 Task: Add Noosa Lemon Yoghurt to the cart.
Action: Mouse pressed left at (17, 122)
Screenshot: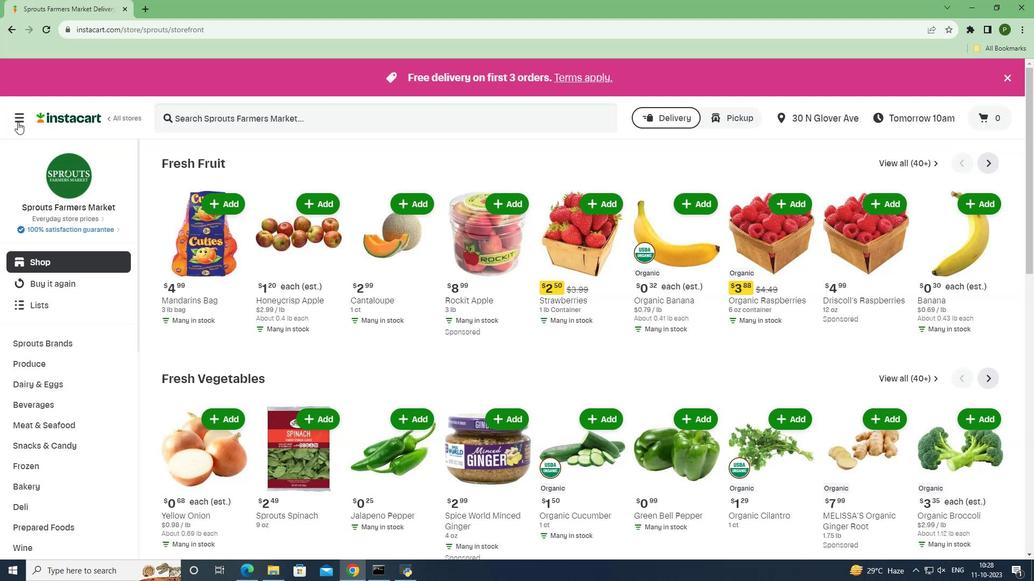 
Action: Mouse moved to (23, 285)
Screenshot: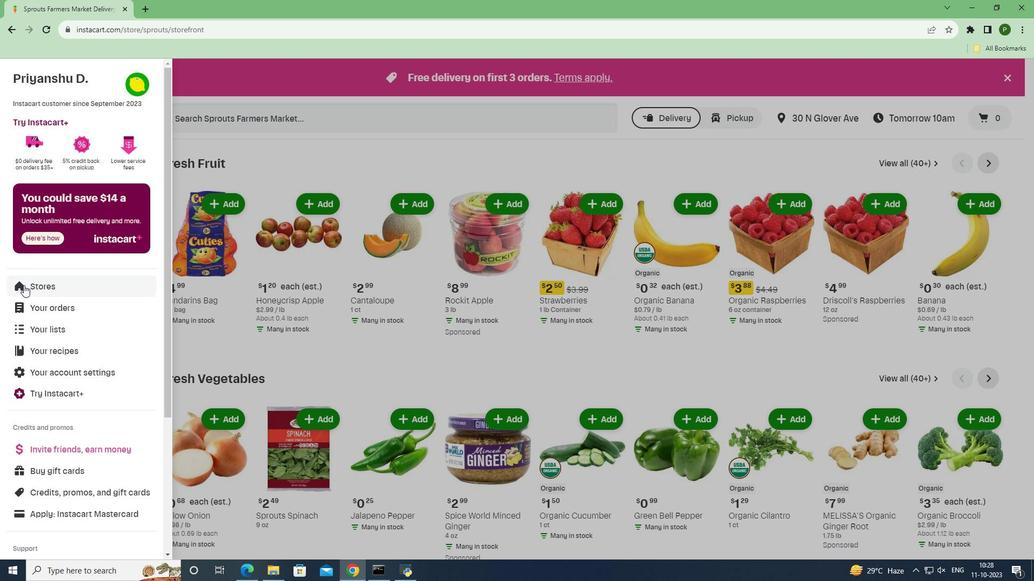 
Action: Mouse pressed left at (23, 285)
Screenshot: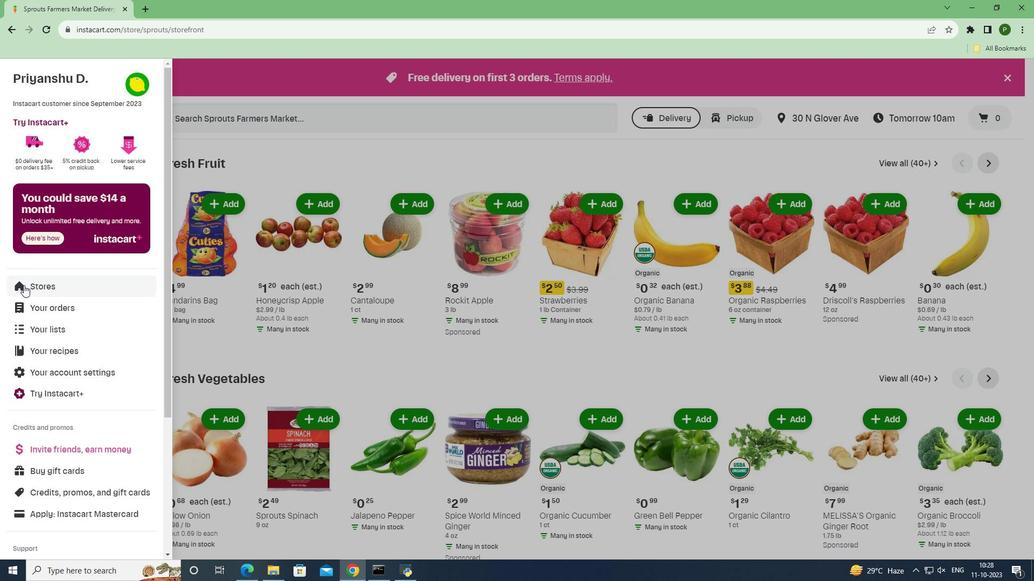 
Action: Mouse moved to (237, 132)
Screenshot: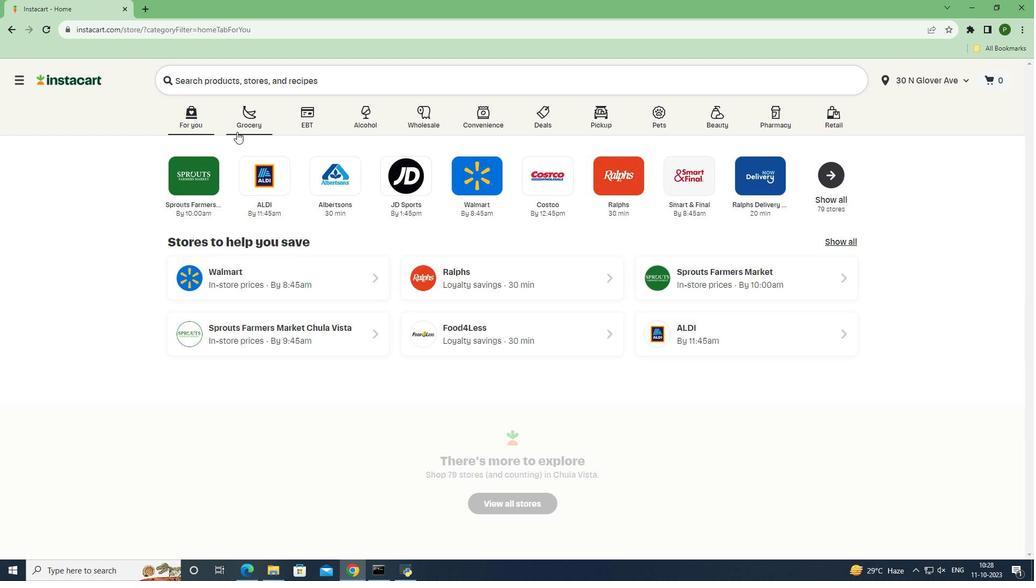 
Action: Mouse pressed left at (237, 132)
Screenshot: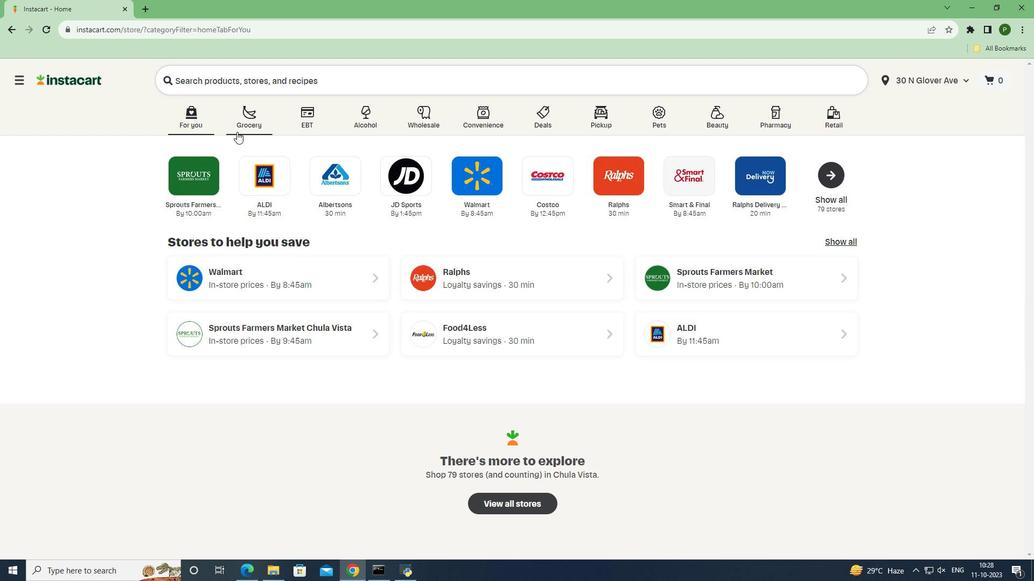 
Action: Mouse moved to (447, 253)
Screenshot: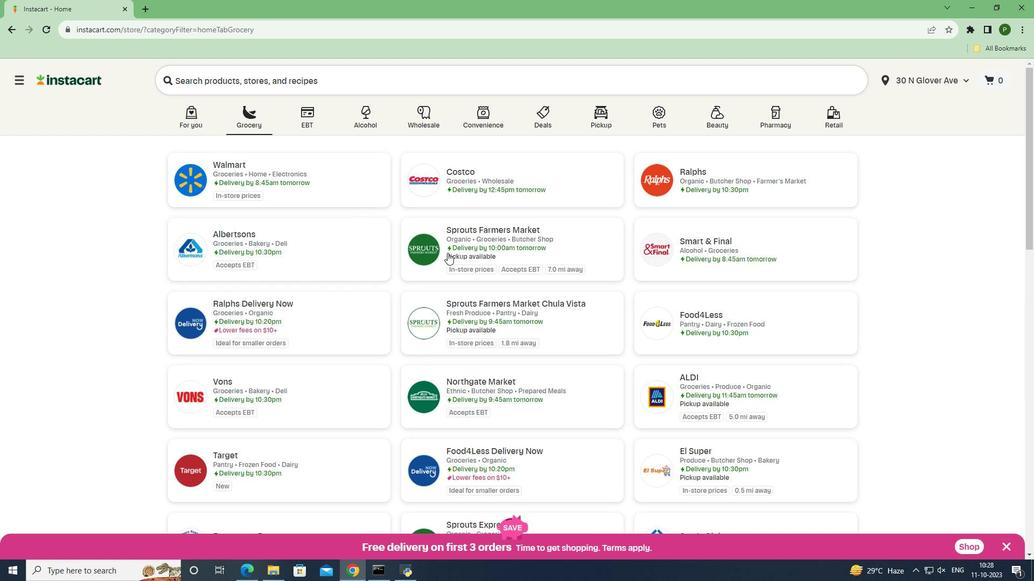 
Action: Mouse pressed left at (447, 253)
Screenshot: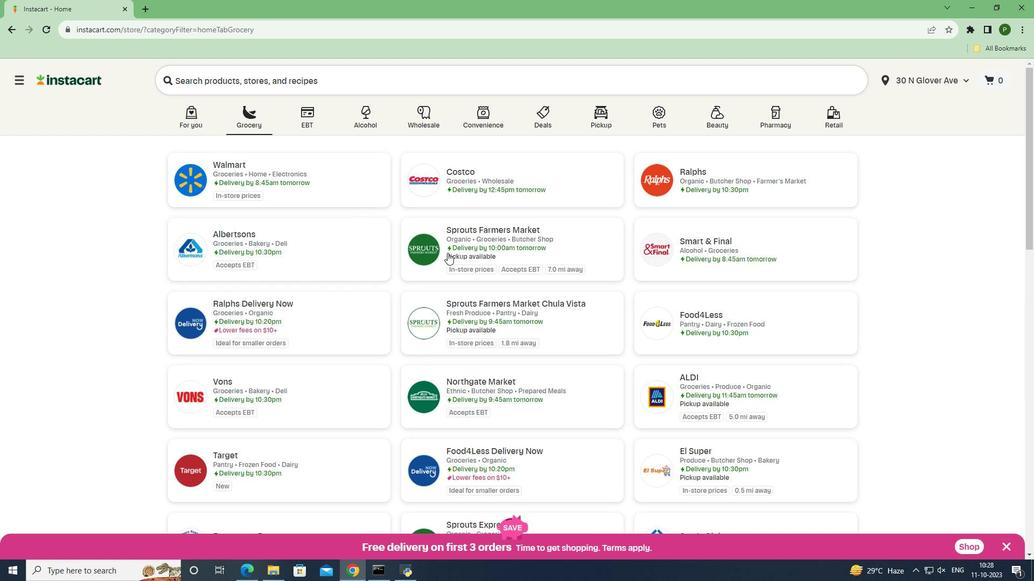
Action: Mouse moved to (100, 387)
Screenshot: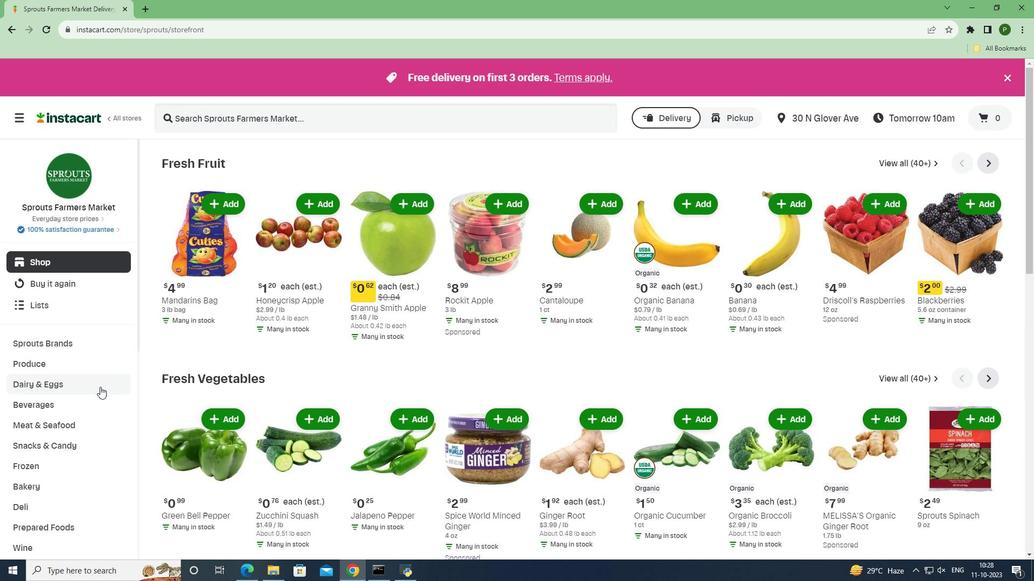 
Action: Mouse pressed left at (100, 387)
Screenshot: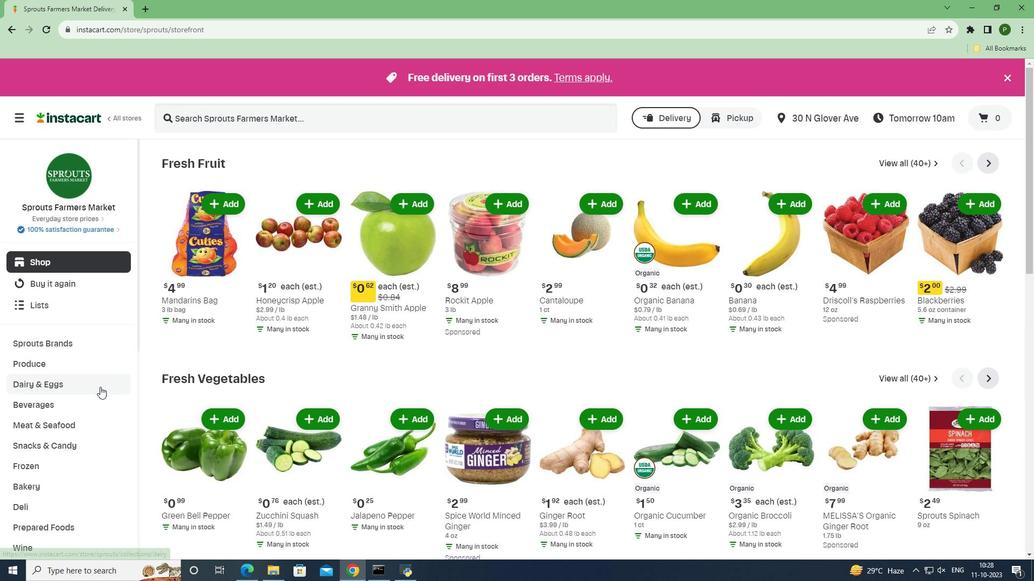 
Action: Mouse moved to (58, 467)
Screenshot: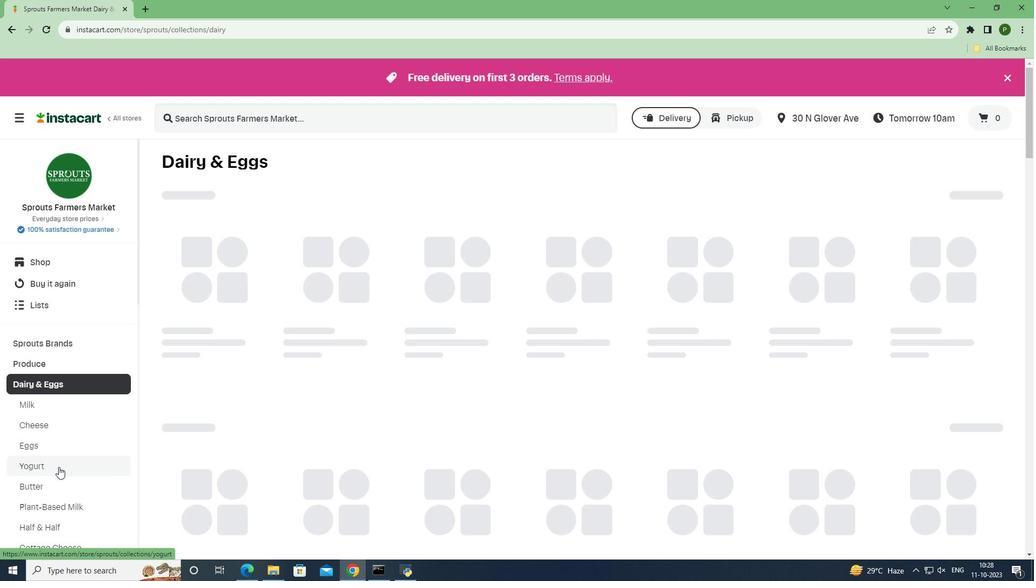 
Action: Mouse pressed left at (58, 467)
Screenshot: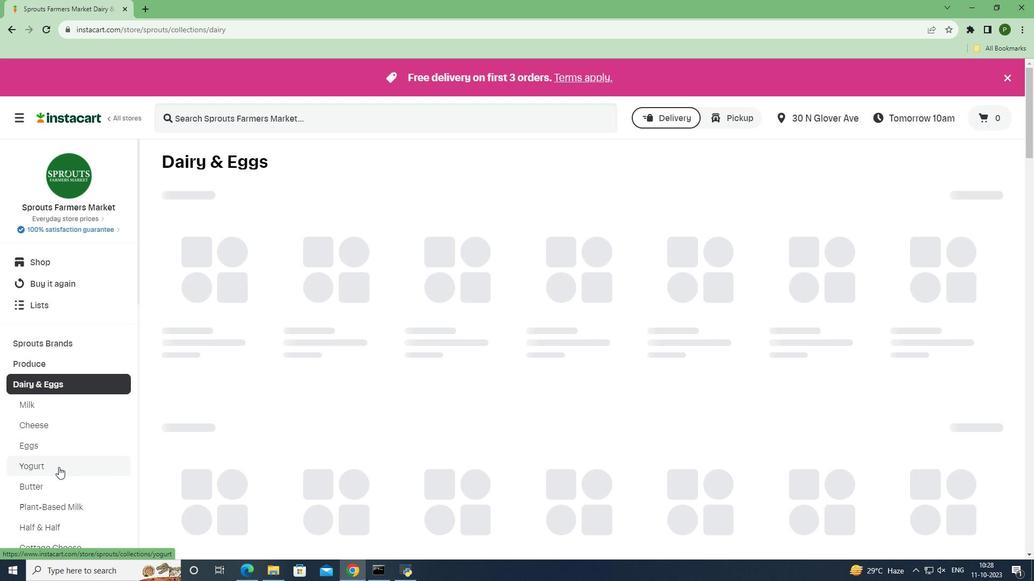 
Action: Mouse moved to (230, 115)
Screenshot: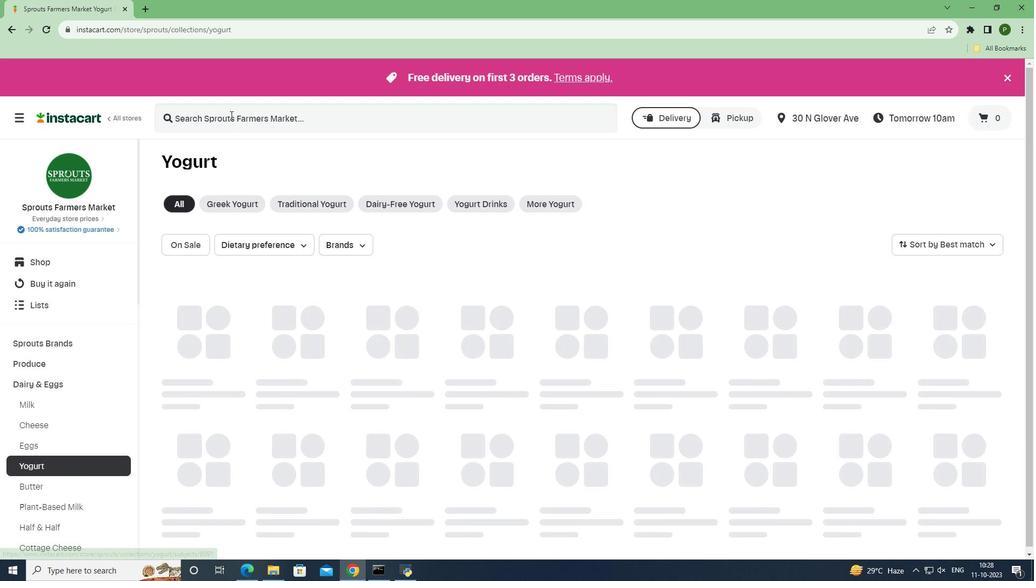 
Action: Mouse pressed left at (230, 115)
Screenshot: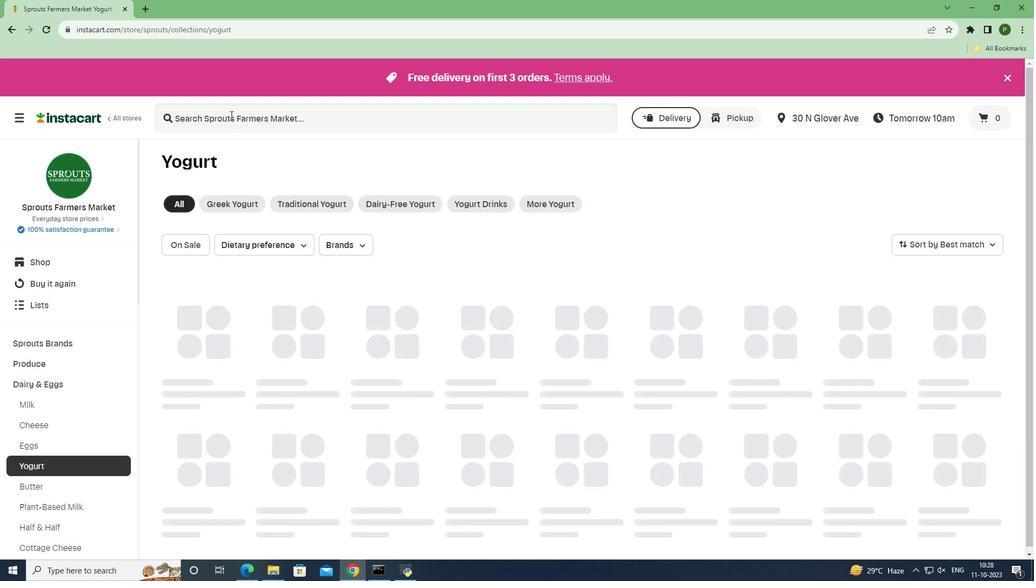 
Action: Key pressed <Key.caps_lock>N<Key.caps_lock>oosa<Key.space><Key.caps_lock>L<Key.caps_lock>emon<Key.space><Key.caps_lock>Y<Key.caps_lock>oghurt<Key.space><Key.enter>
Screenshot: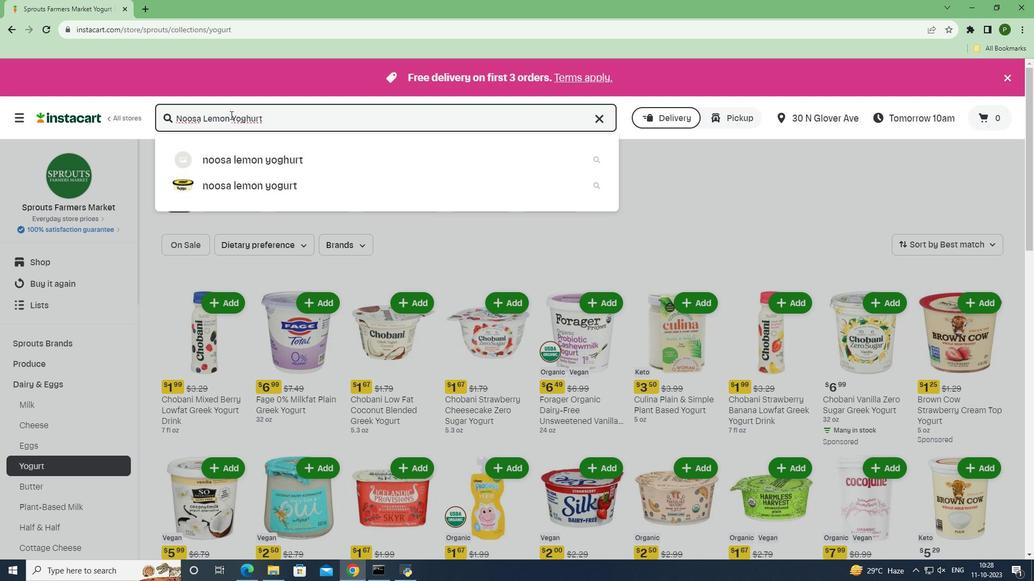 
Action: Mouse moved to (613, 229)
Screenshot: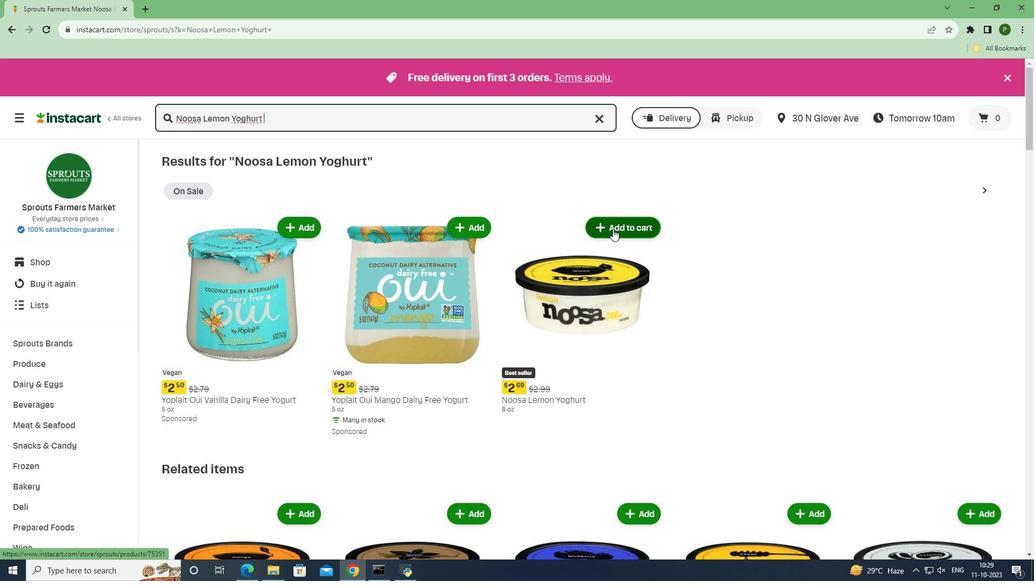 
Action: Mouse pressed left at (613, 229)
Screenshot: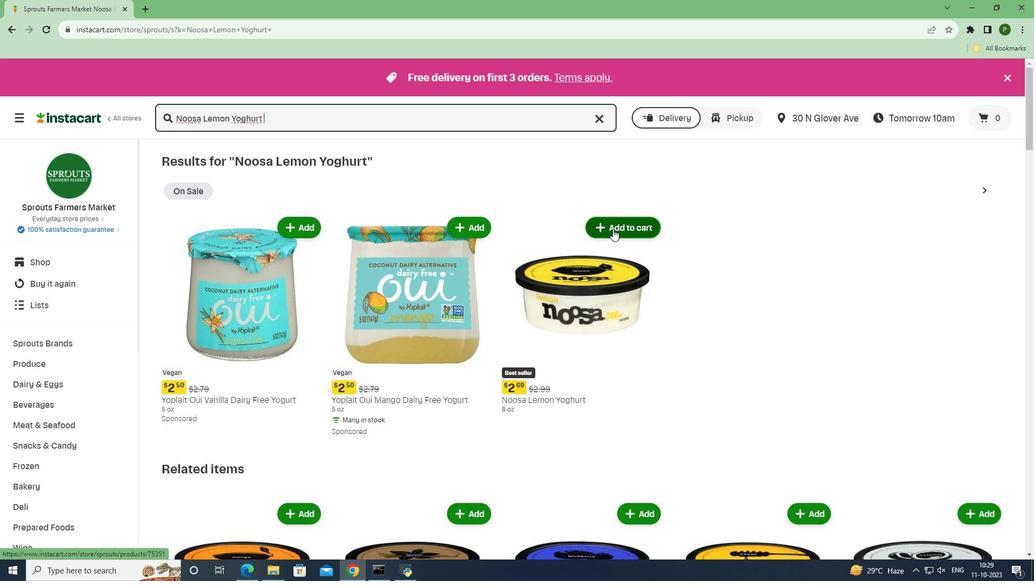 
Action: Mouse moved to (706, 289)
Screenshot: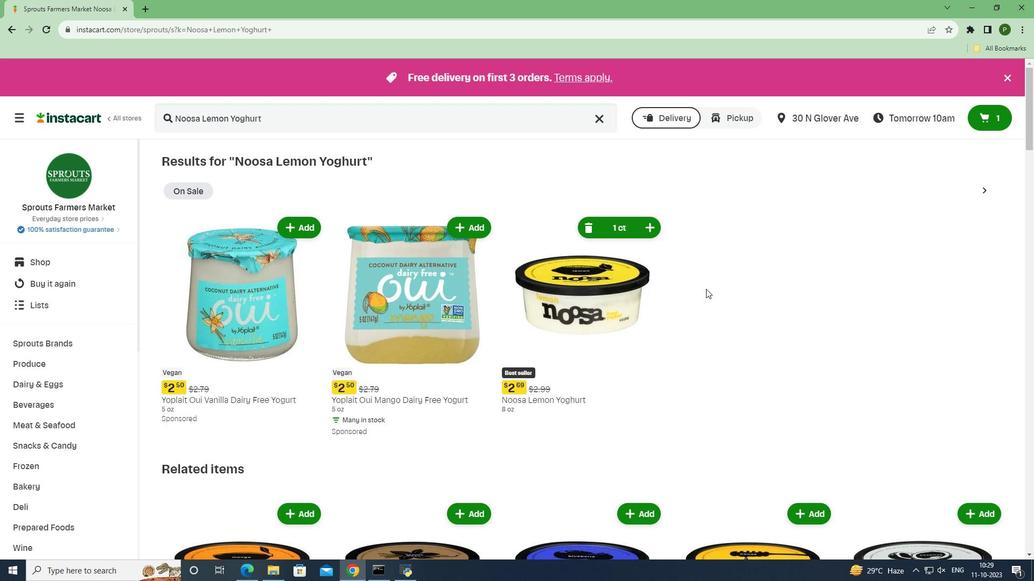 
